 Task: Select always in the open after clone.
Action: Mouse moved to (42, 485)
Screenshot: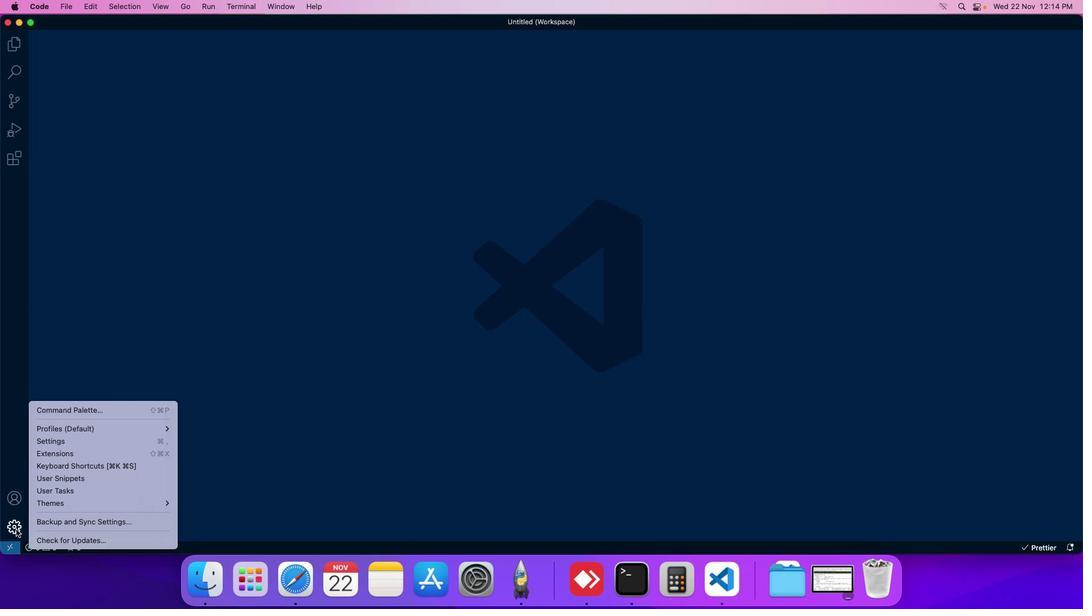 
Action: Mouse pressed left at (42, 485)
Screenshot: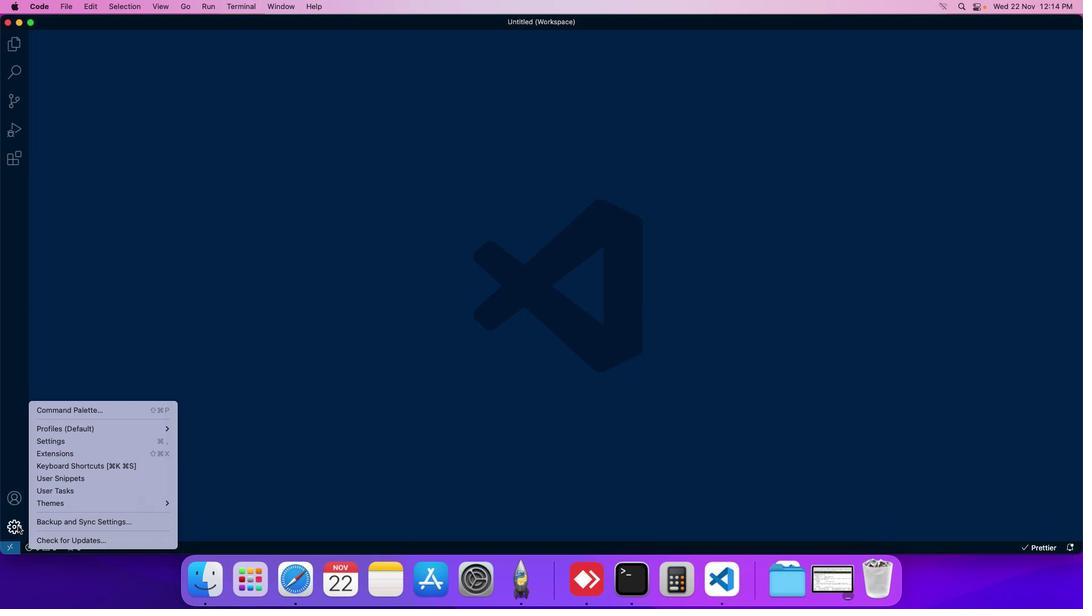 
Action: Mouse moved to (73, 413)
Screenshot: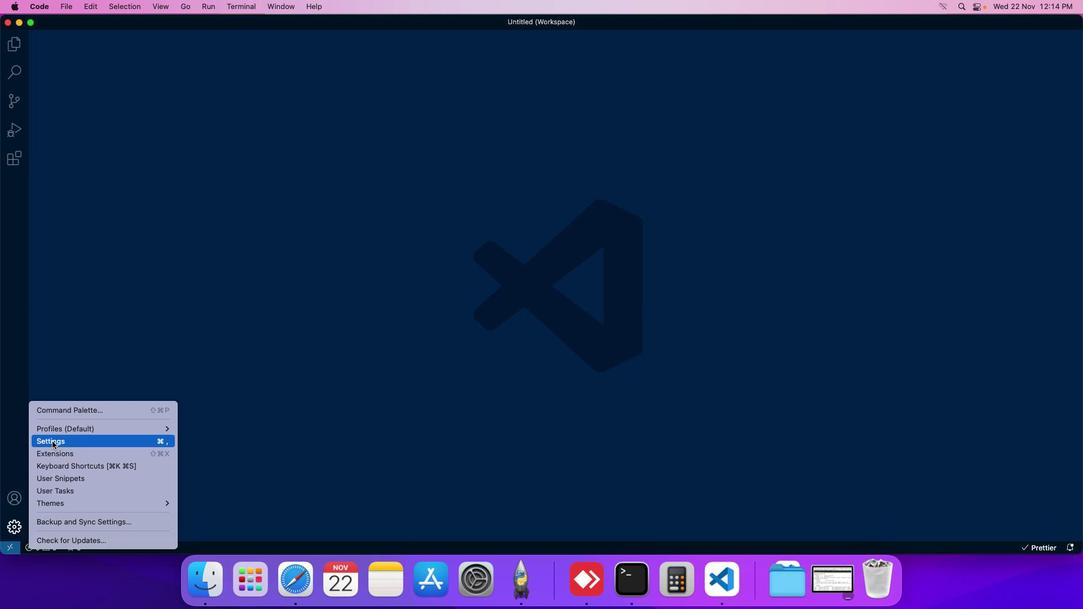 
Action: Mouse pressed left at (73, 413)
Screenshot: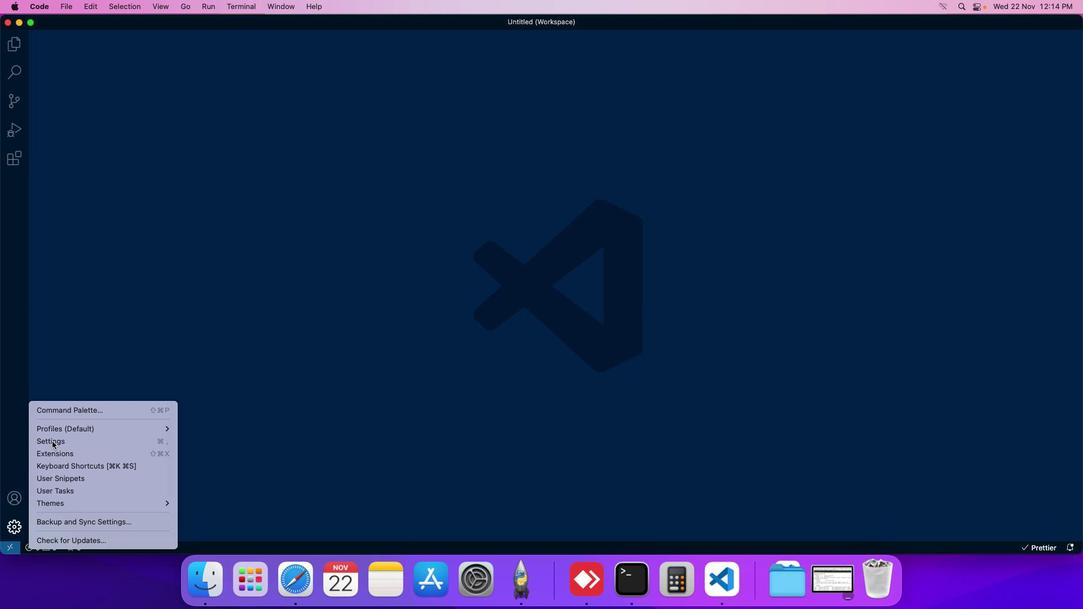 
Action: Mouse moved to (271, 132)
Screenshot: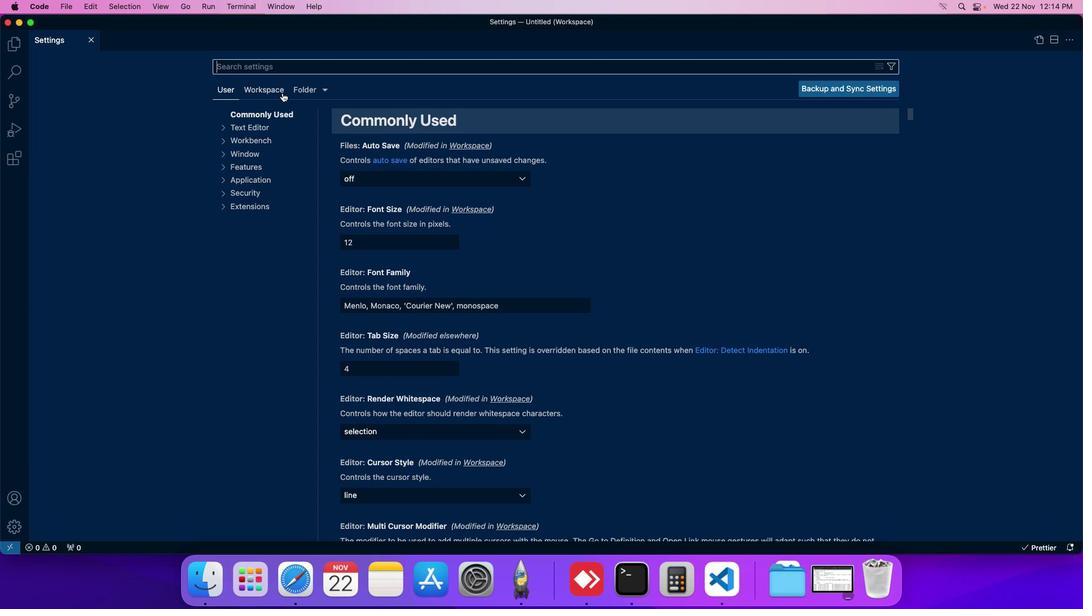 
Action: Mouse pressed left at (271, 132)
Screenshot: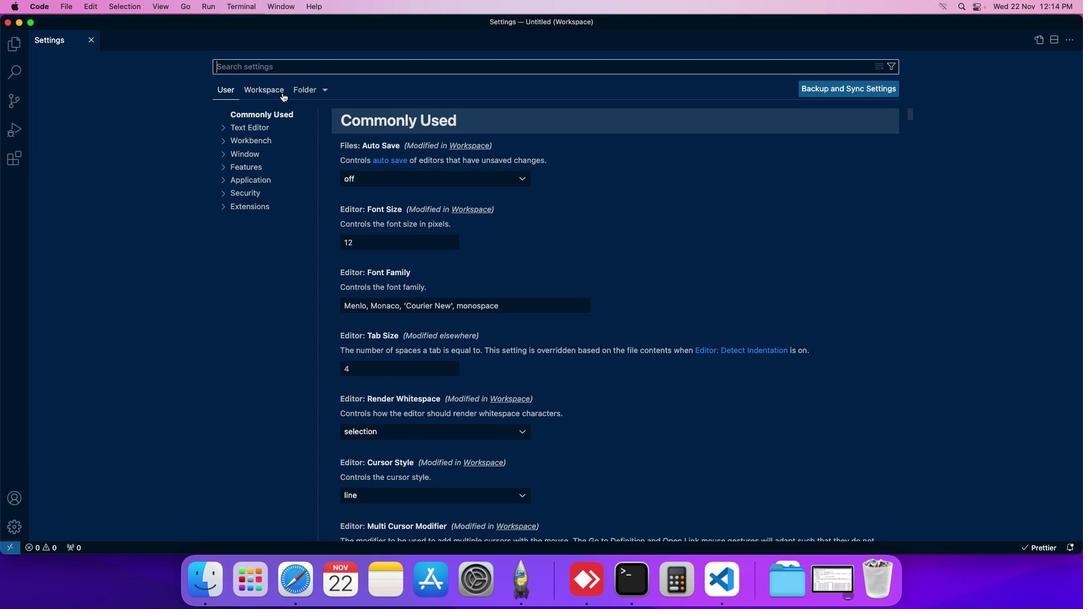 
Action: Mouse moved to (258, 213)
Screenshot: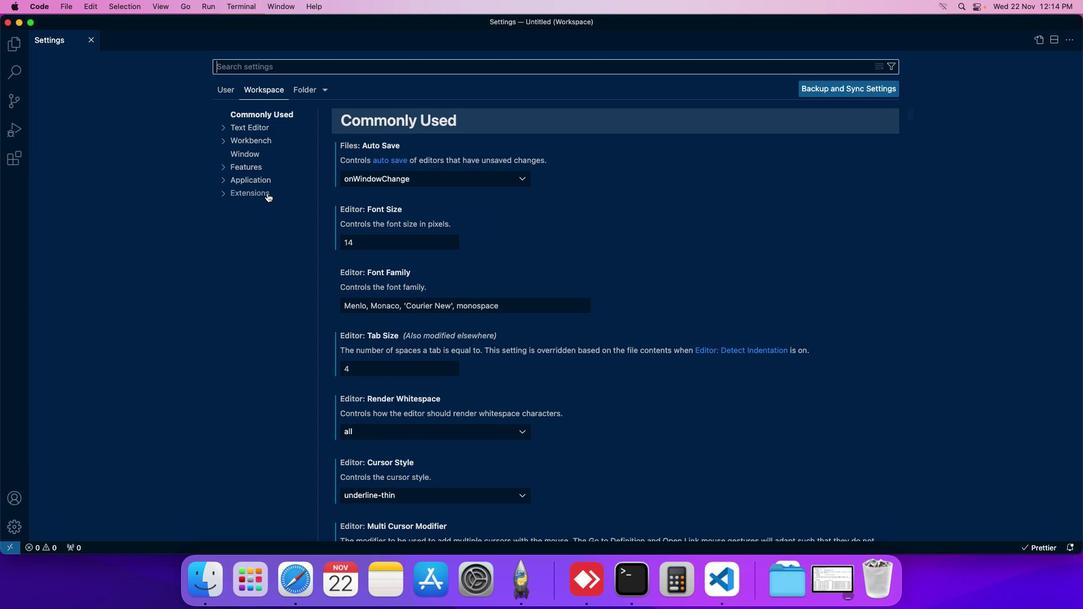 
Action: Mouse pressed left at (258, 213)
Screenshot: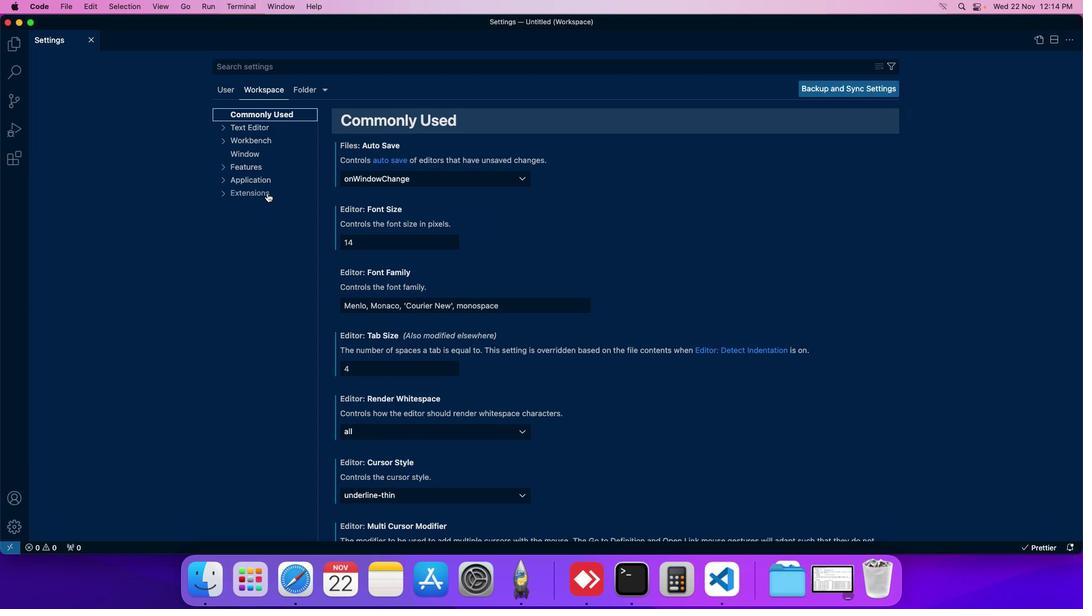 
Action: Mouse moved to (254, 257)
Screenshot: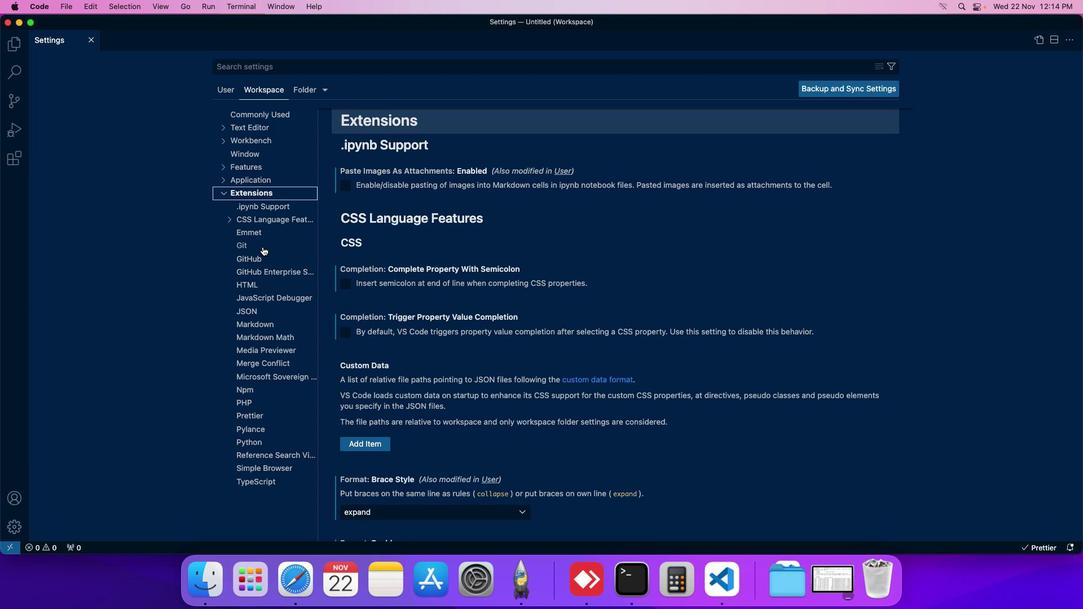 
Action: Mouse pressed left at (254, 257)
Screenshot: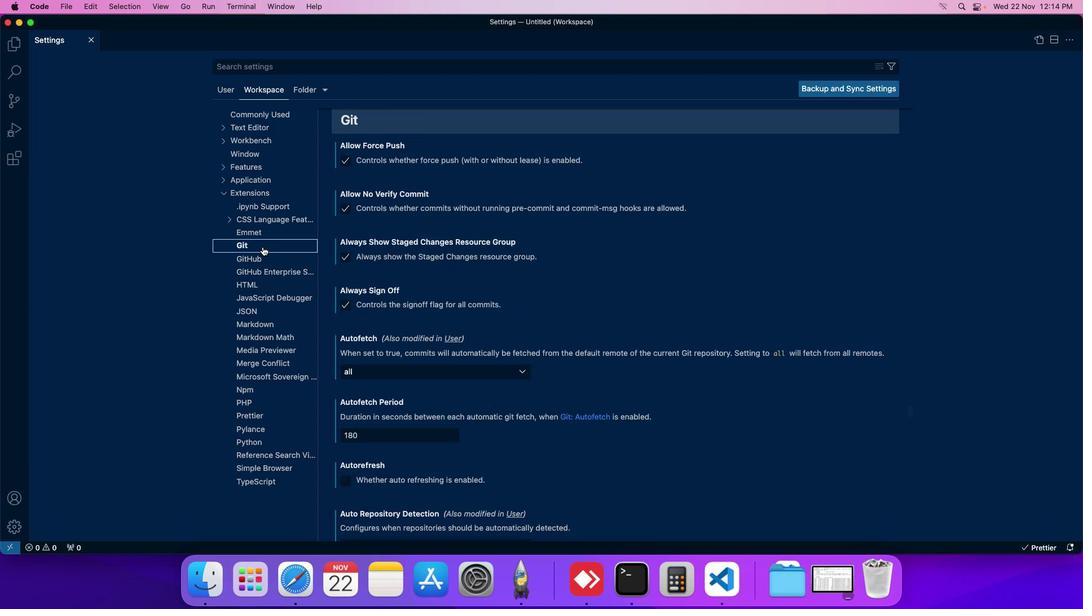 
Action: Mouse moved to (389, 289)
Screenshot: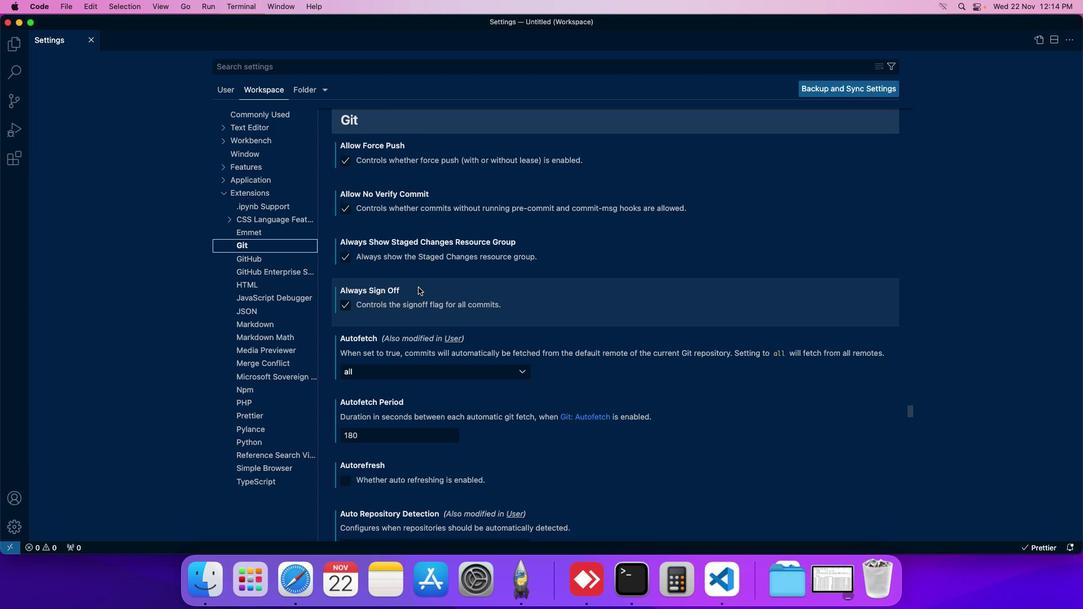 
Action: Mouse scrolled (389, 289) with delta (28, 56)
Screenshot: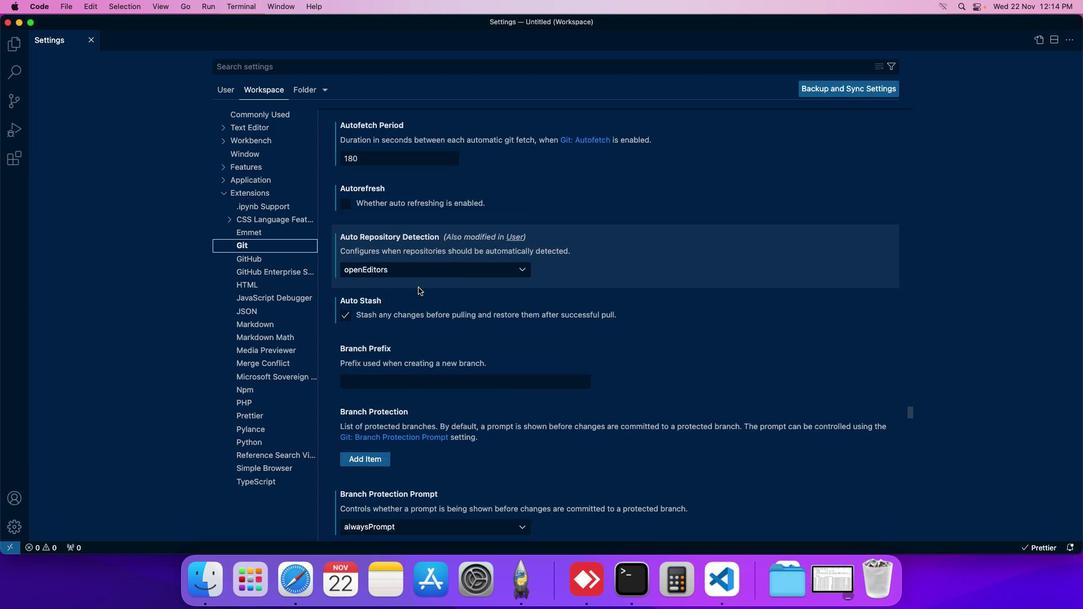 
Action: Mouse scrolled (389, 289) with delta (28, 56)
Screenshot: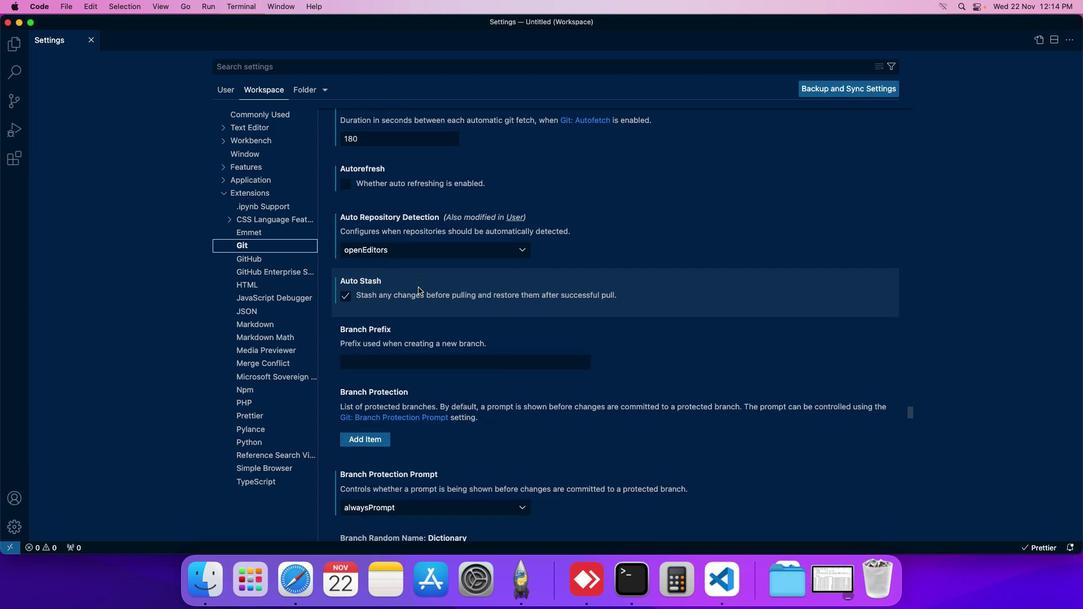 
Action: Mouse scrolled (389, 289) with delta (28, 56)
Screenshot: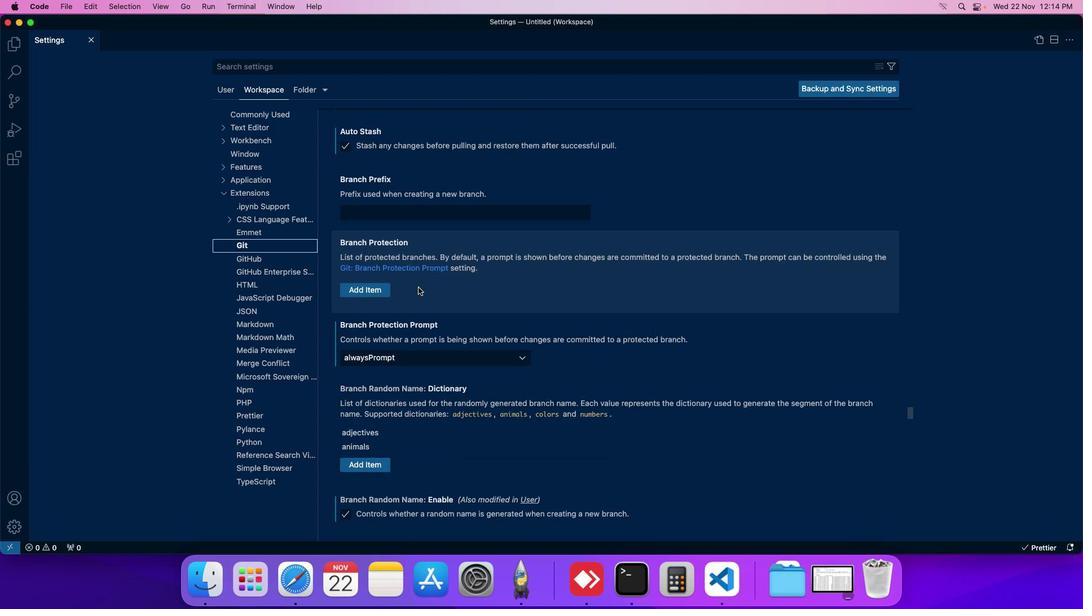 
Action: Mouse scrolled (389, 289) with delta (28, 56)
Screenshot: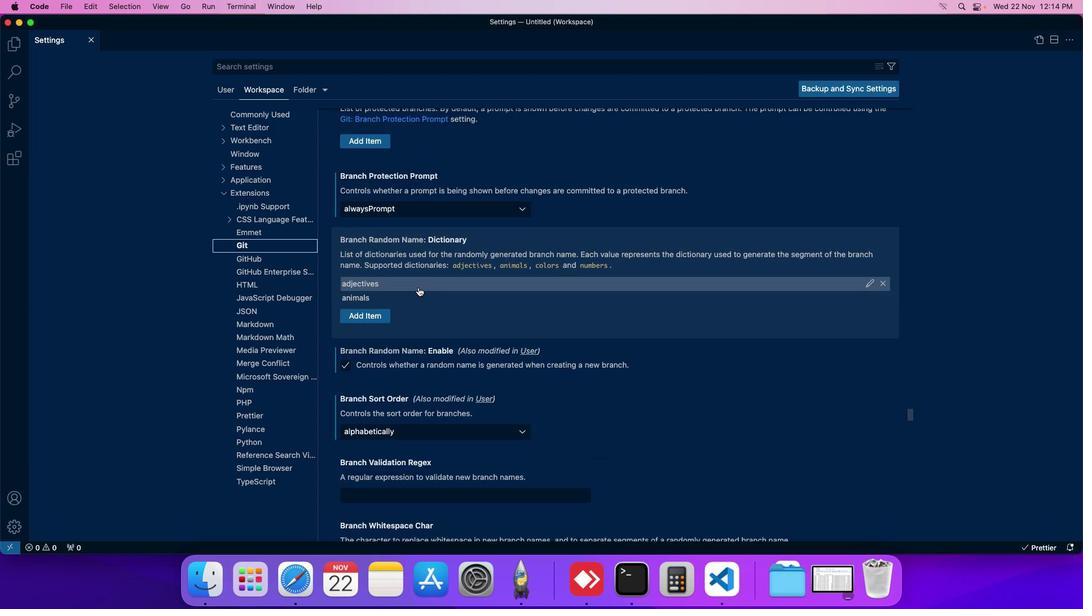 
Action: Mouse scrolled (389, 289) with delta (28, 56)
Screenshot: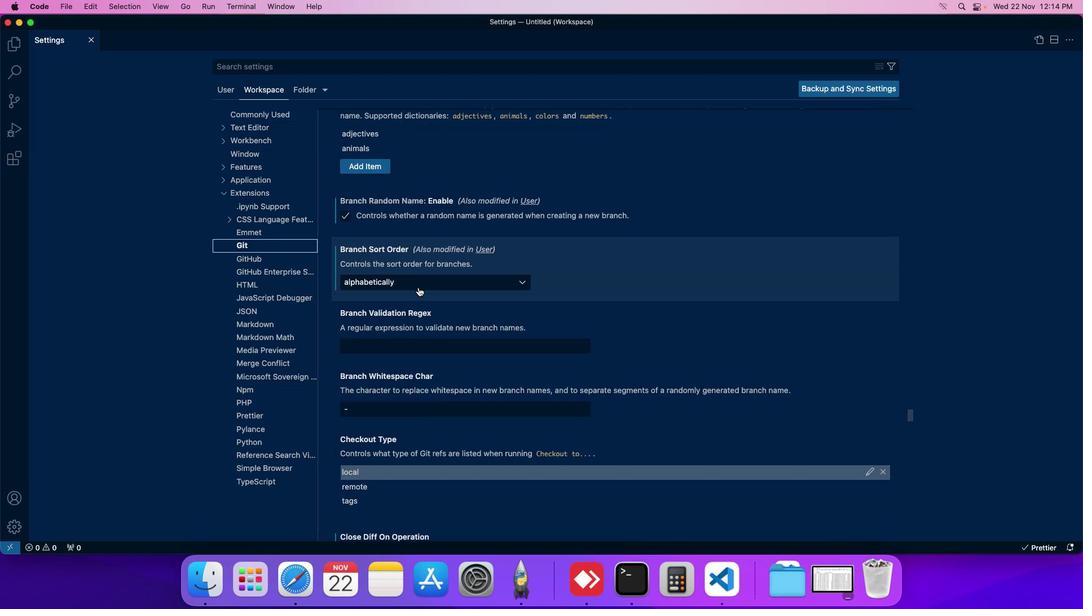 
Action: Mouse scrolled (389, 289) with delta (28, 56)
Screenshot: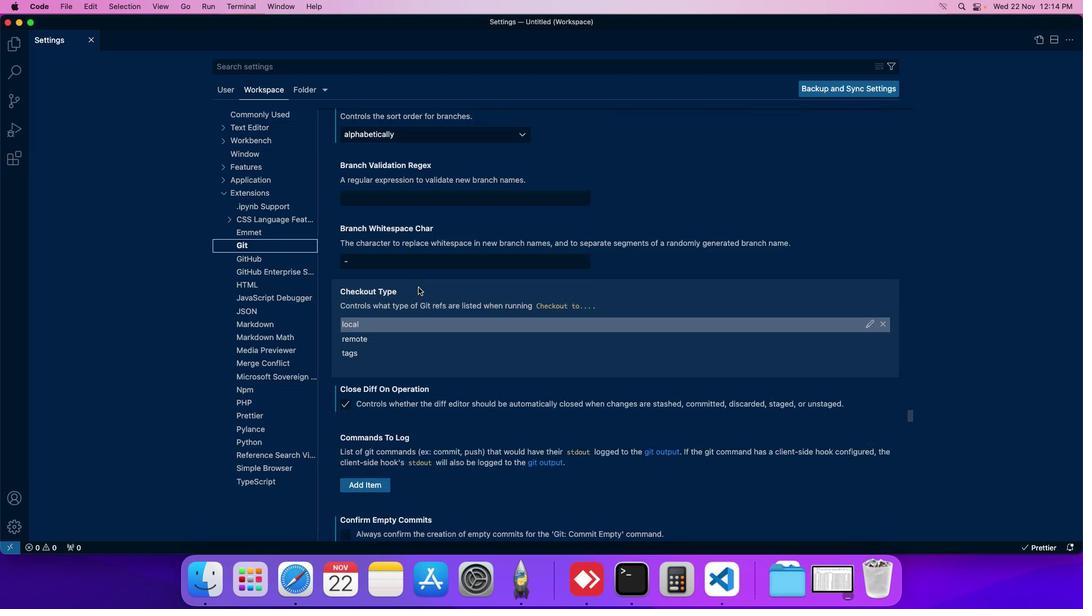 
Action: Mouse scrolled (389, 289) with delta (28, 56)
Screenshot: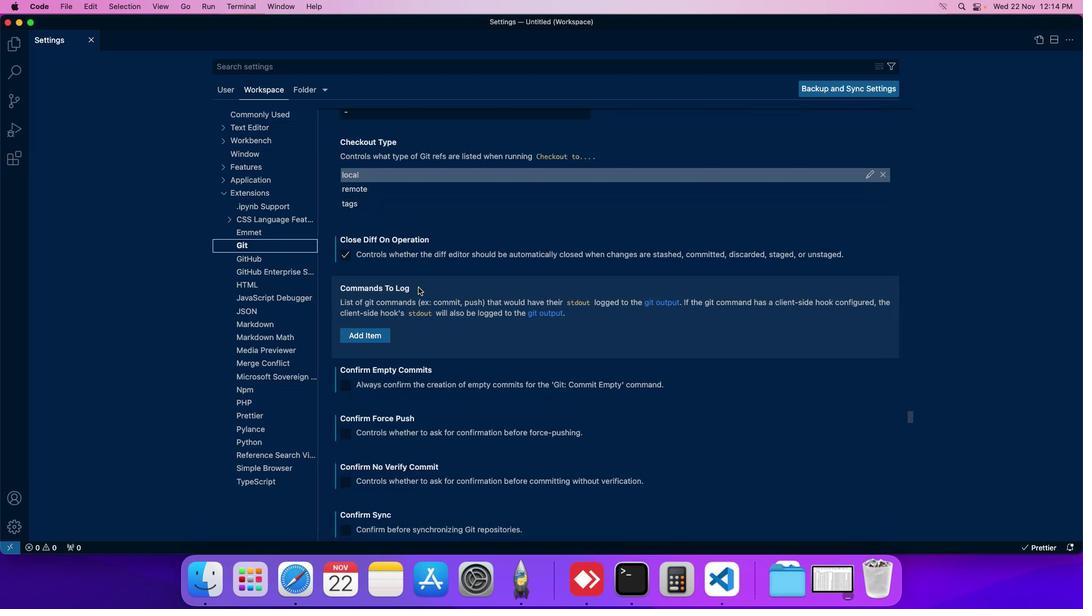 
Action: Mouse scrolled (389, 289) with delta (28, 56)
Screenshot: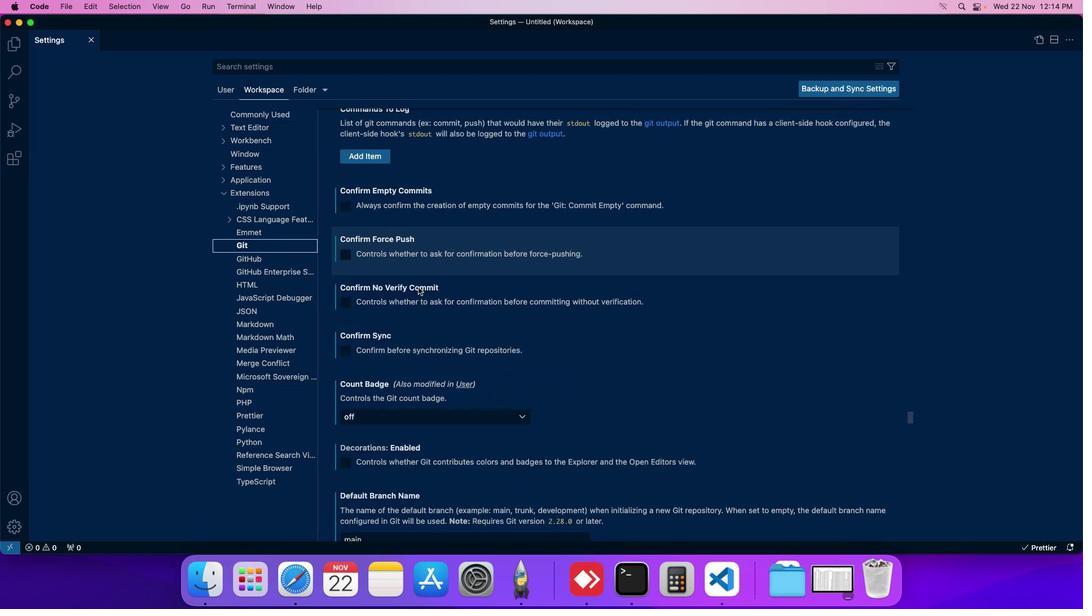 
Action: Mouse scrolled (389, 289) with delta (28, 56)
Screenshot: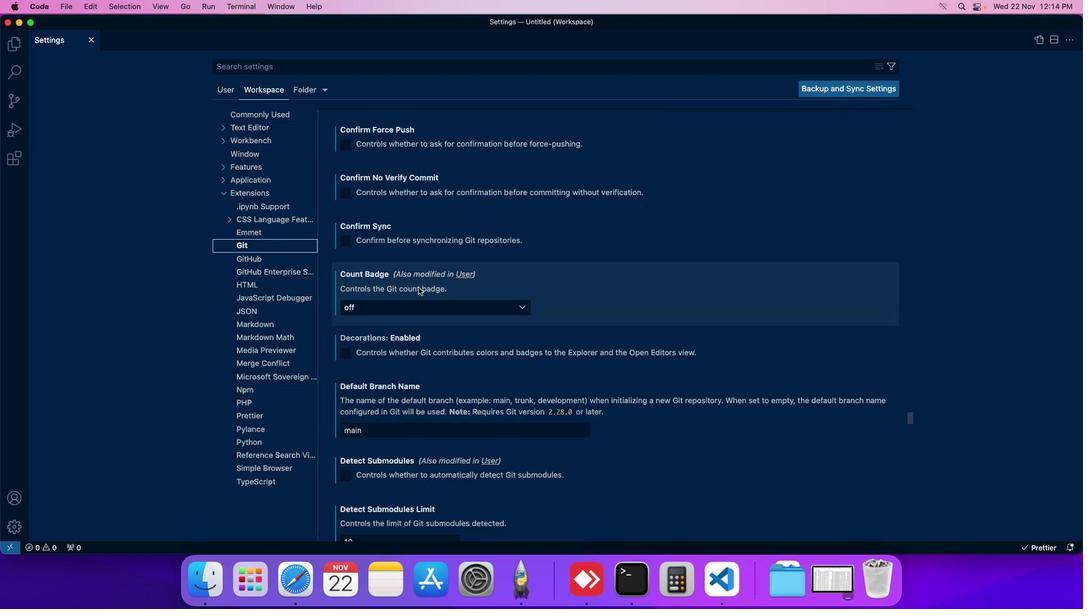 
Action: Mouse scrolled (389, 289) with delta (28, 56)
Screenshot: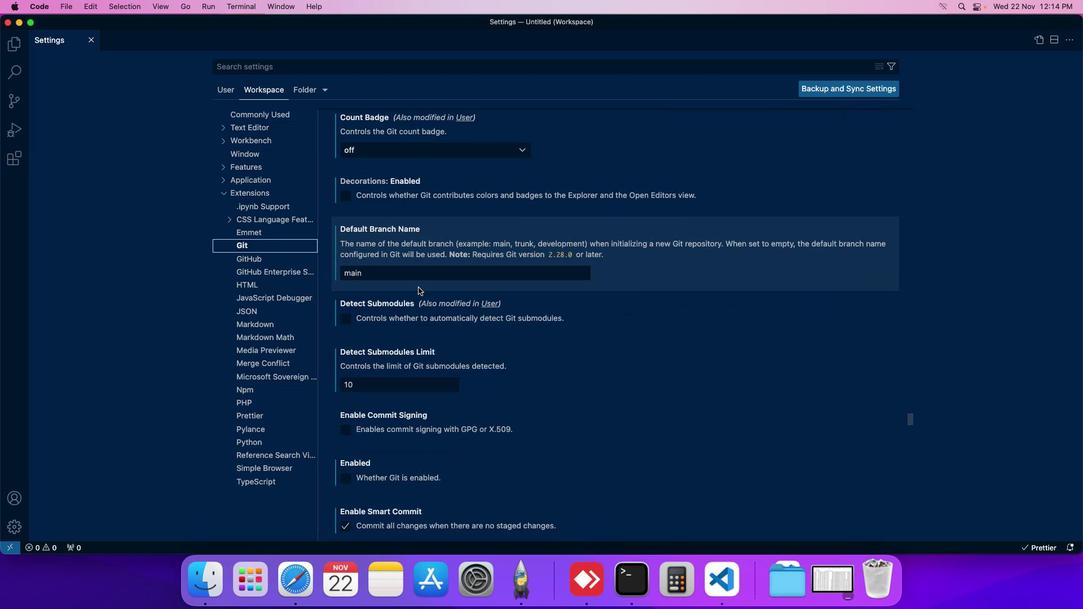 
Action: Mouse scrolled (389, 289) with delta (28, 56)
Screenshot: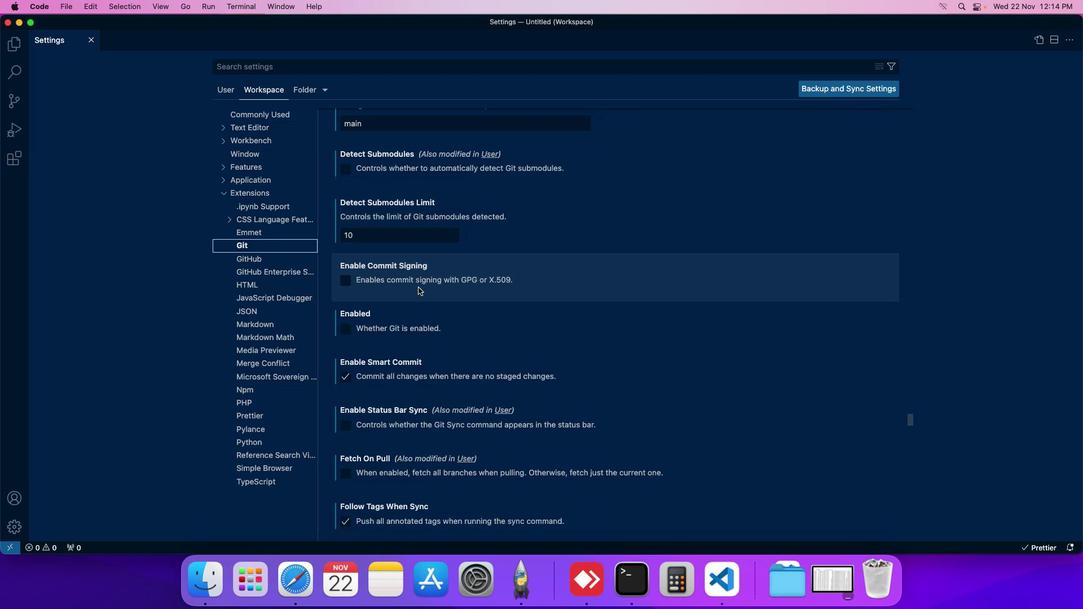 
Action: Mouse scrolled (389, 289) with delta (28, 56)
Screenshot: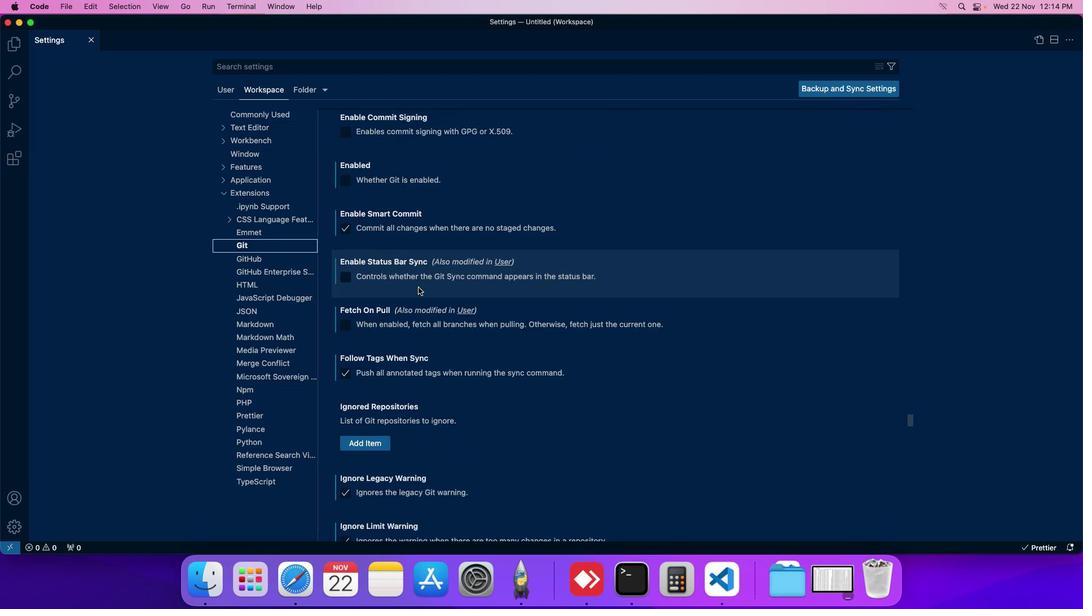 
Action: Mouse scrolled (389, 289) with delta (28, 56)
Screenshot: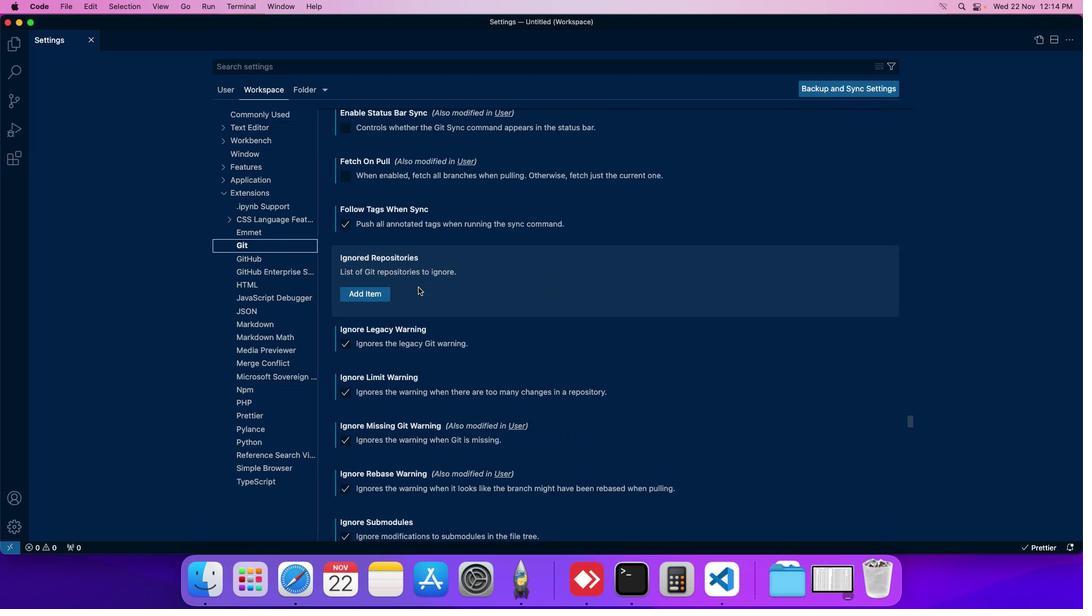 
Action: Mouse scrolled (389, 289) with delta (28, 56)
Screenshot: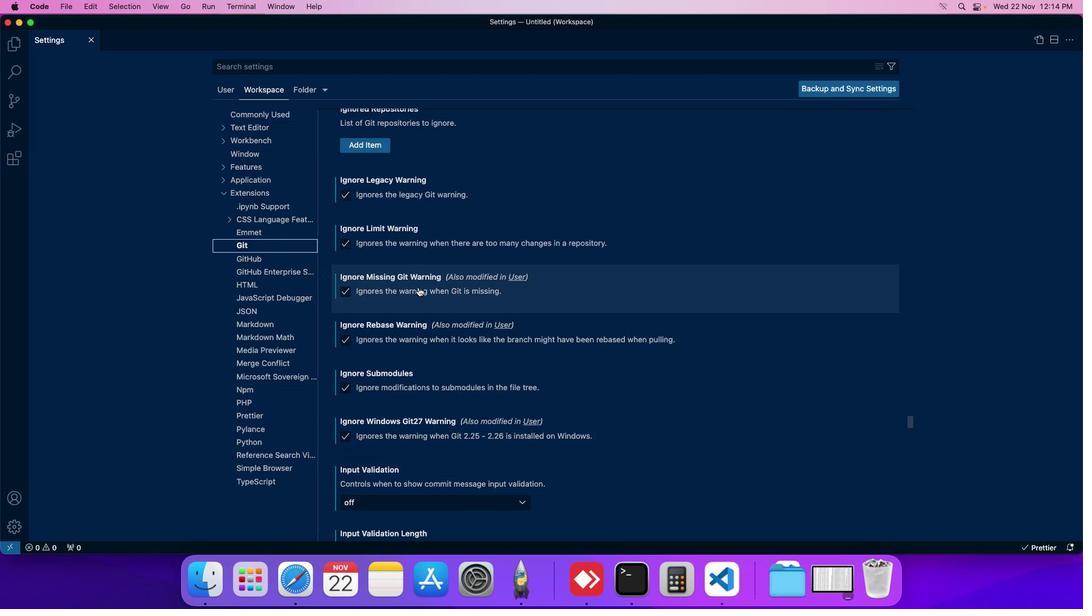 
Action: Mouse scrolled (389, 289) with delta (28, 56)
Screenshot: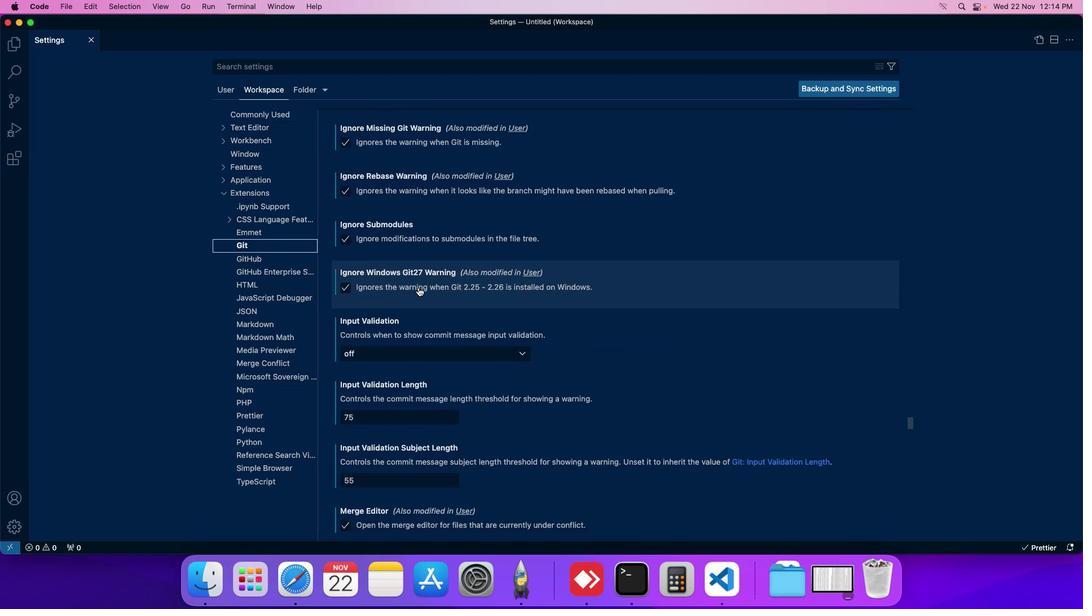 
Action: Mouse scrolled (389, 289) with delta (28, 56)
Screenshot: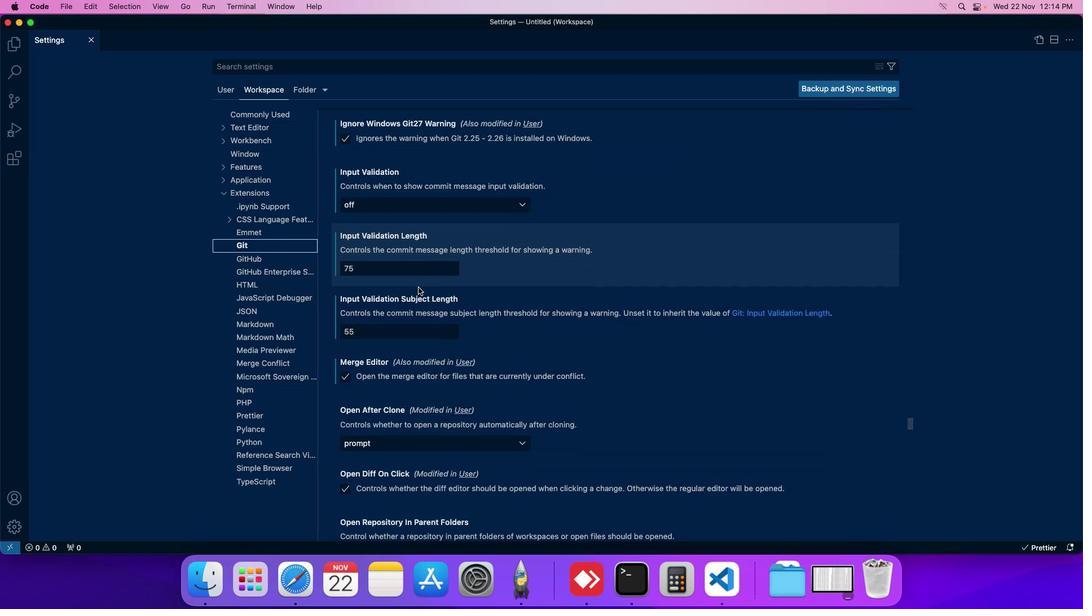
Action: Mouse scrolled (389, 289) with delta (28, 56)
Screenshot: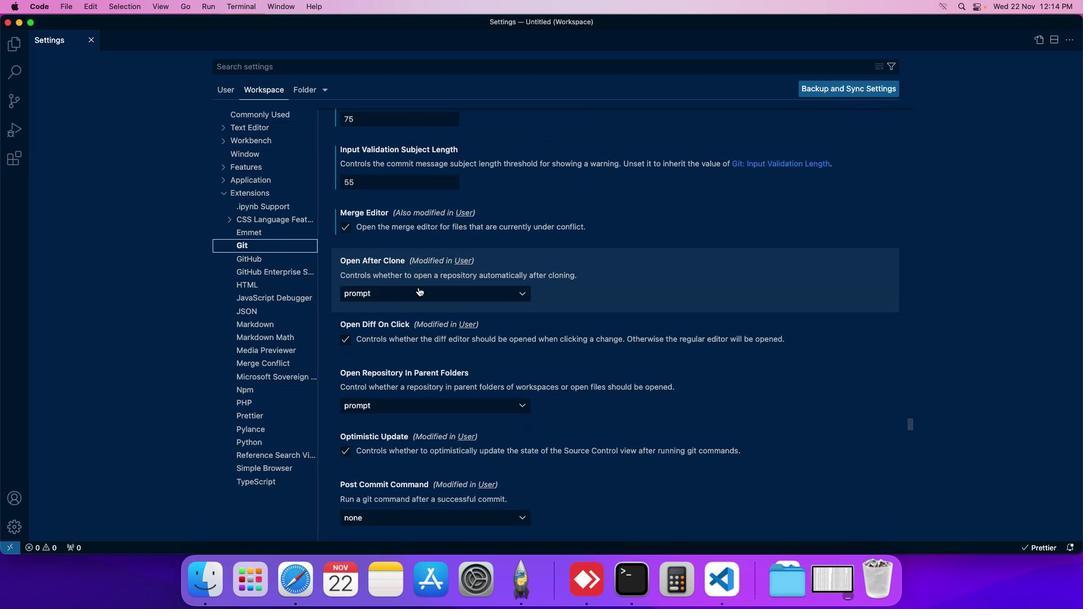 
Action: Mouse scrolled (389, 289) with delta (28, 56)
Screenshot: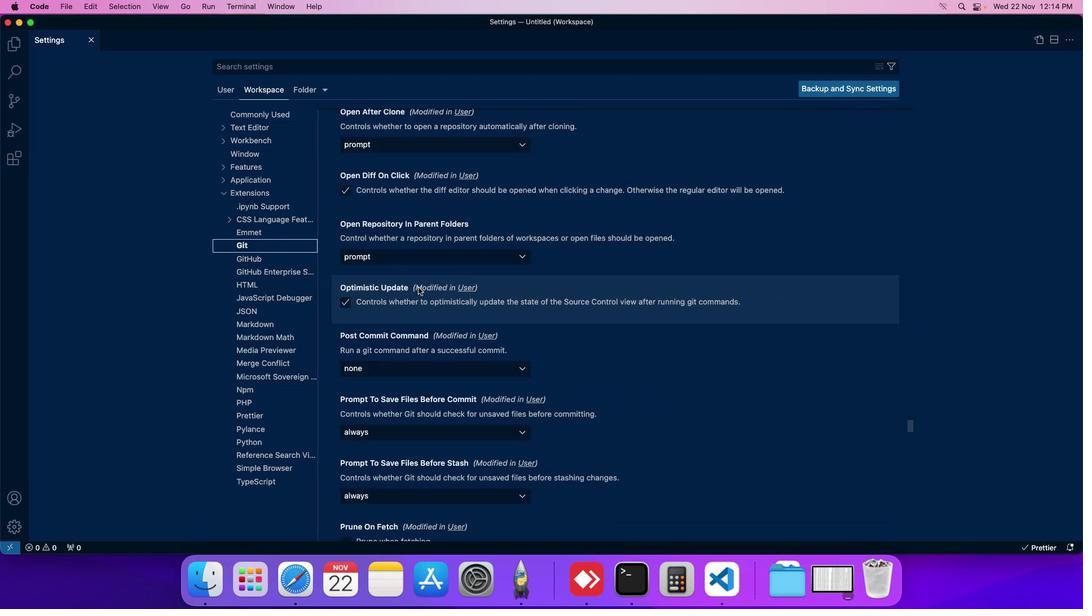 
Action: Mouse moved to (370, 278)
Screenshot: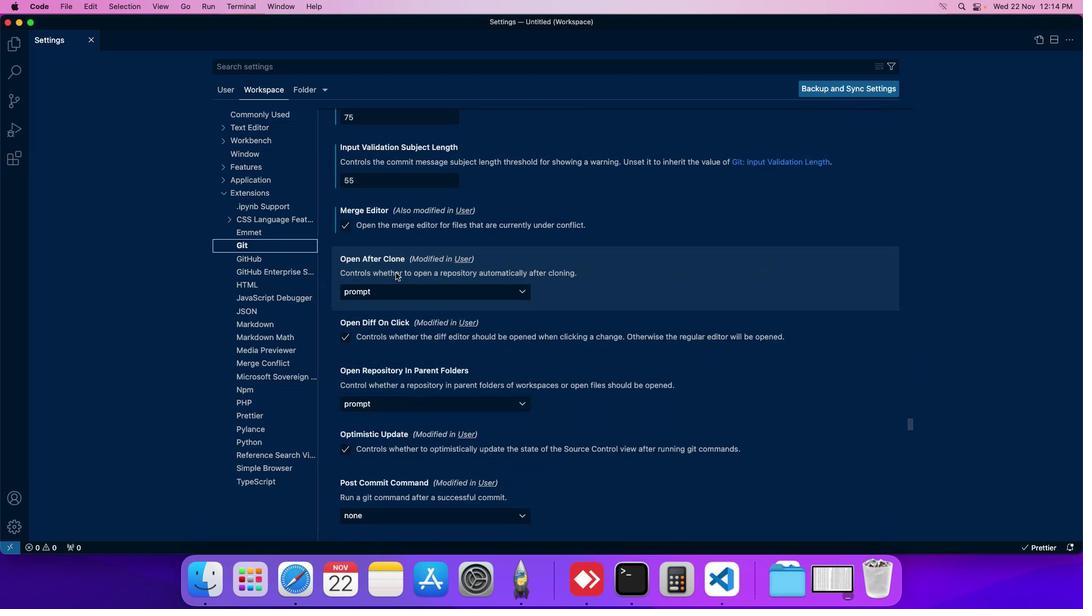 
Action: Mouse scrolled (370, 278) with delta (28, 58)
Screenshot: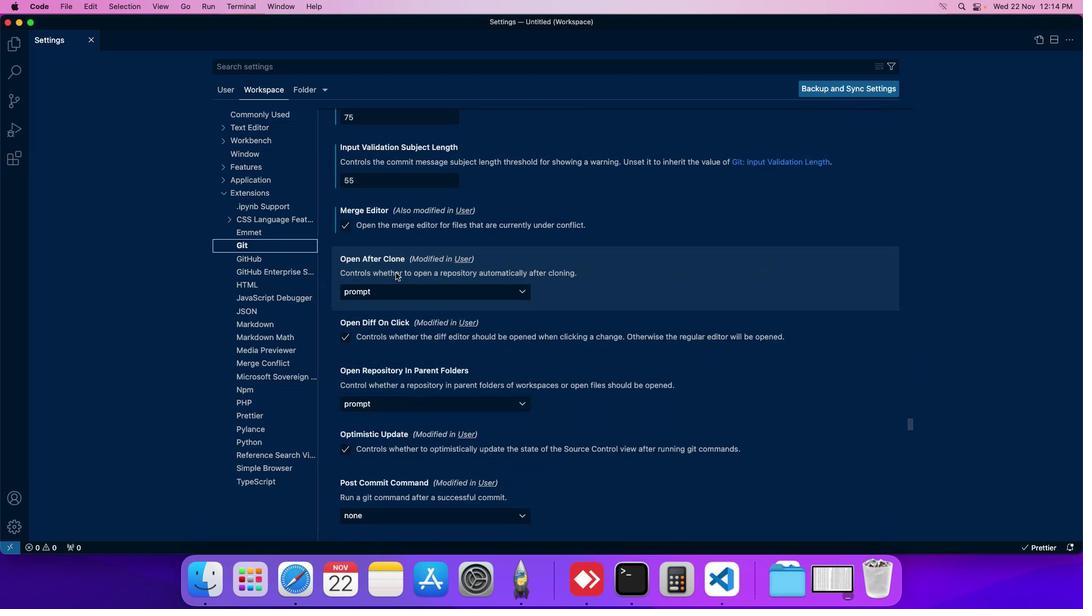 
Action: Mouse moved to (344, 293)
Screenshot: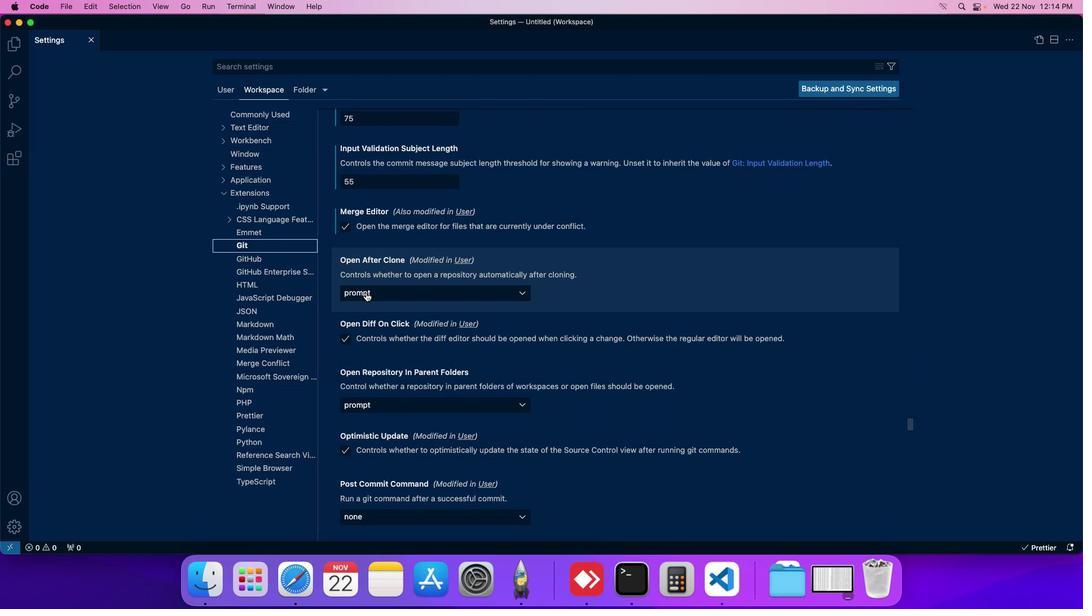 
Action: Mouse pressed left at (344, 293)
Screenshot: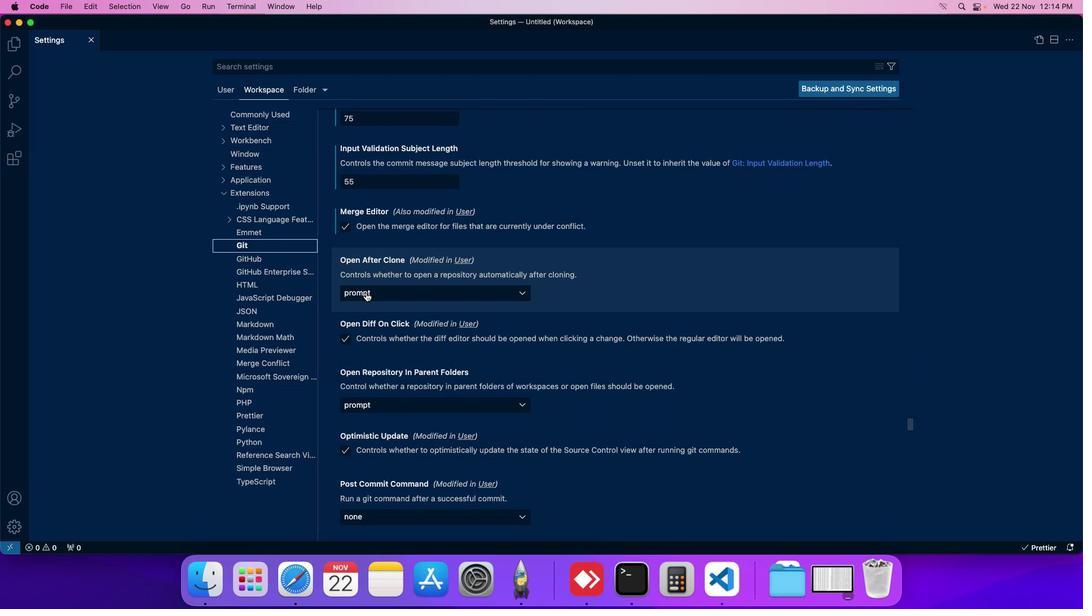 
Action: Mouse moved to (344, 305)
Screenshot: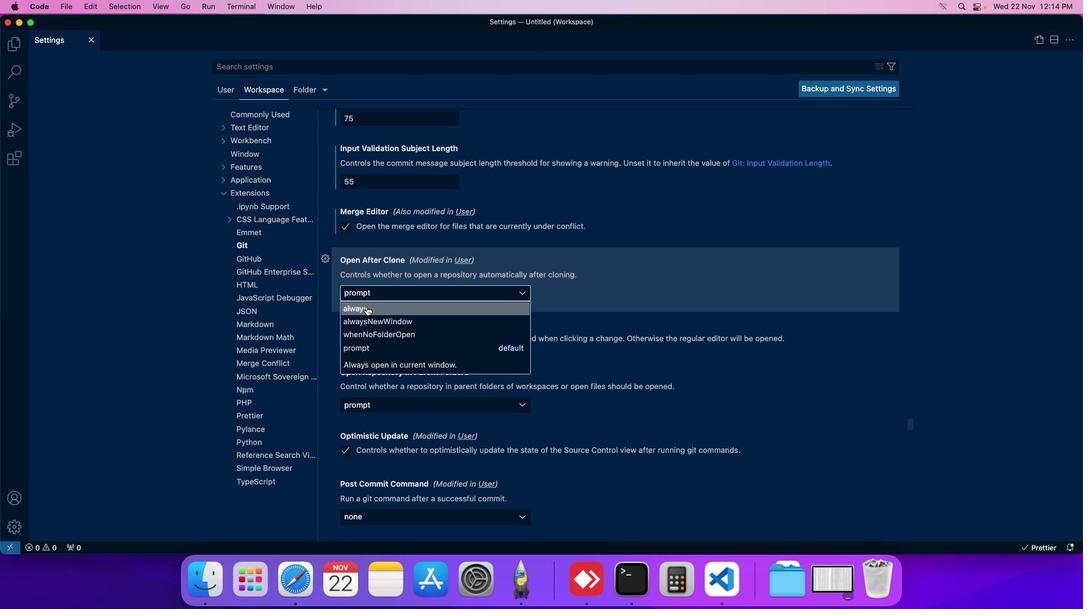 
Action: Mouse pressed left at (344, 305)
Screenshot: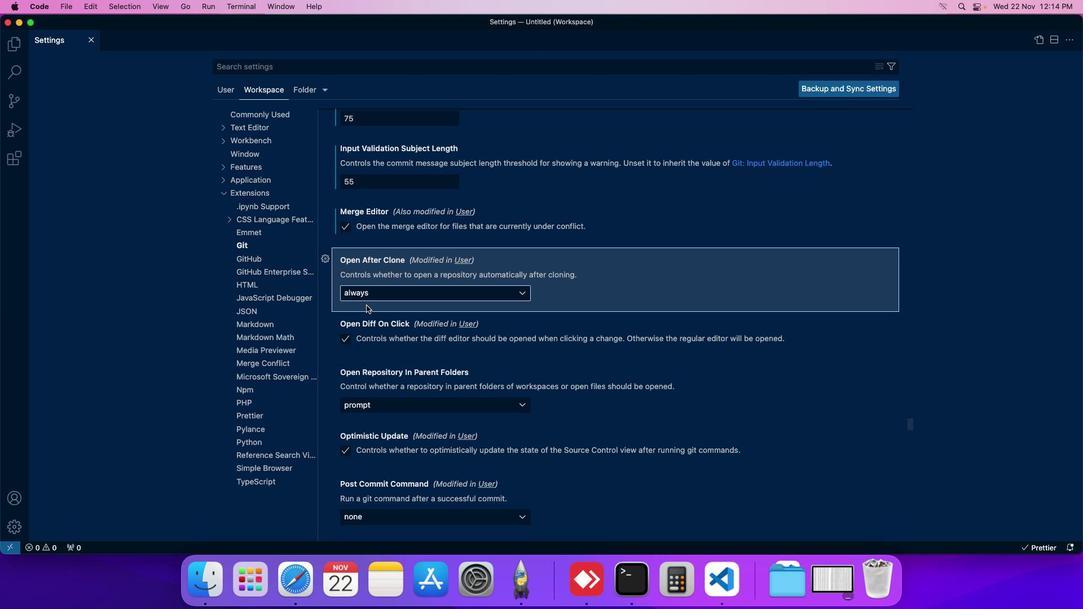
Action: Mouse moved to (351, 297)
Screenshot: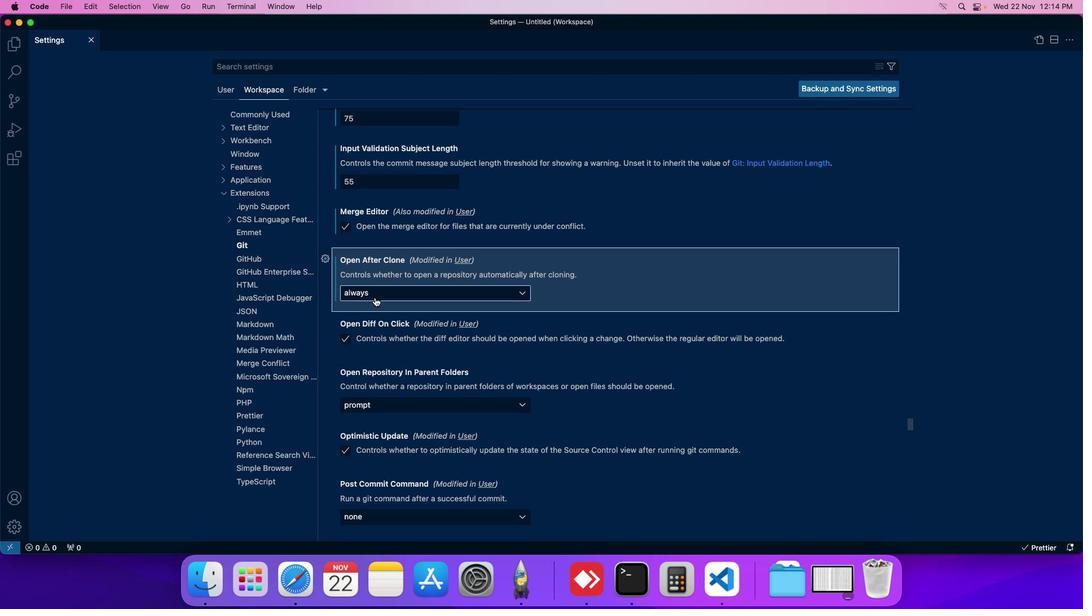 
